 Task: Set the decoding Y coordinate for the DVB subtitles decoder to -2.
Action: Mouse moved to (101, 13)
Screenshot: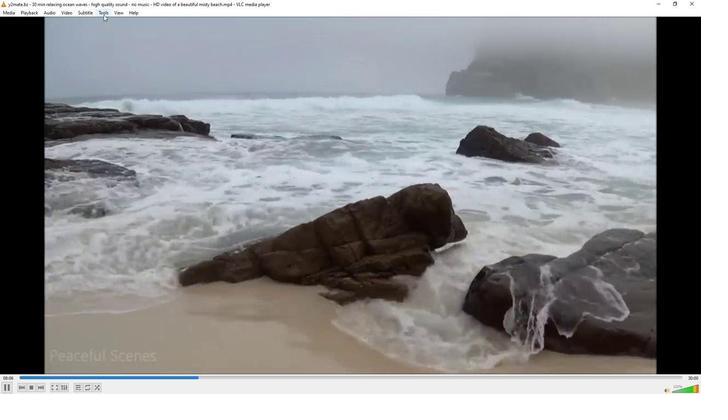 
Action: Mouse pressed left at (101, 13)
Screenshot: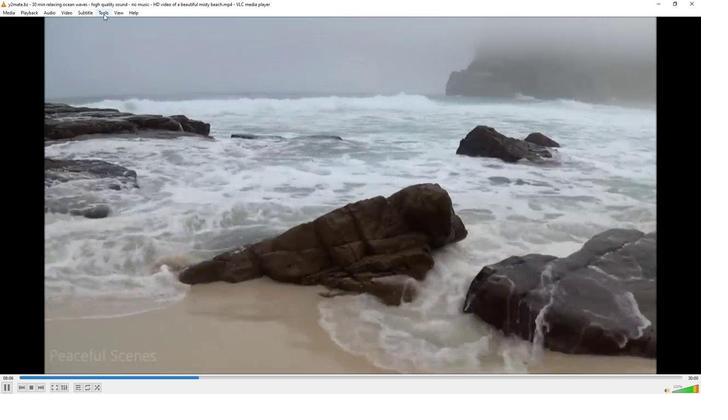 
Action: Mouse moved to (116, 97)
Screenshot: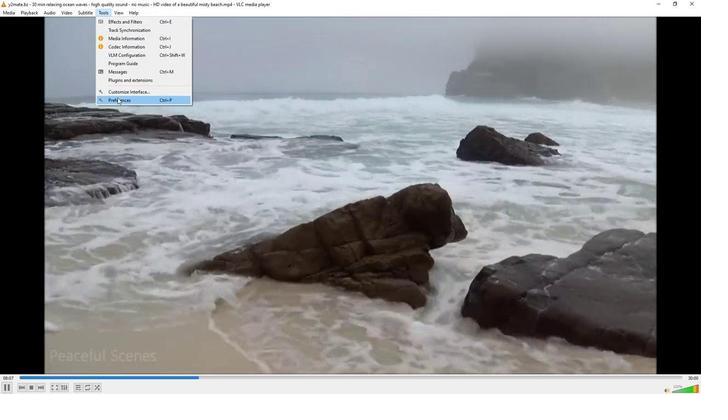 
Action: Mouse pressed left at (116, 97)
Screenshot: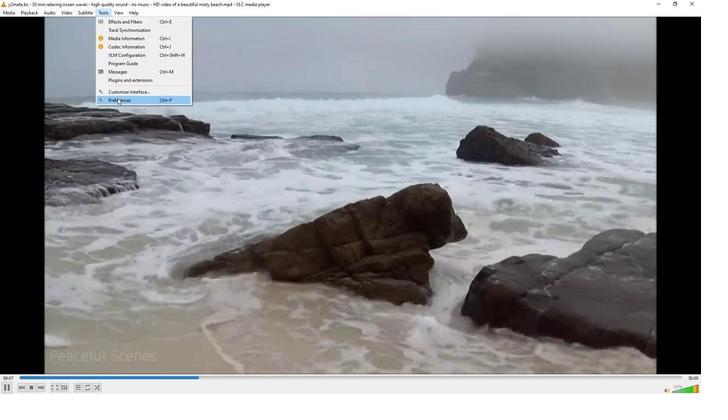 
Action: Mouse moved to (192, 303)
Screenshot: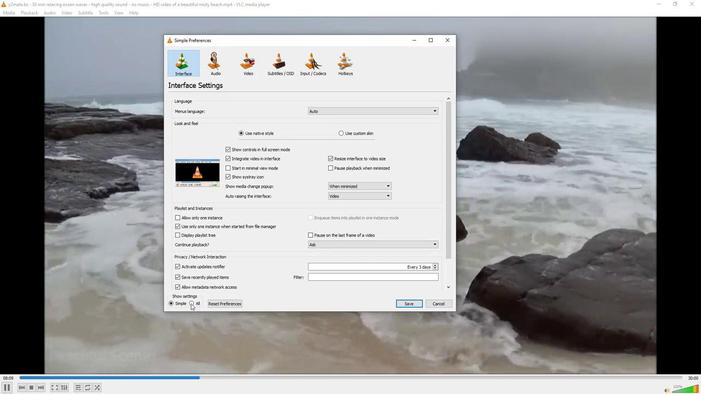 
Action: Mouse pressed left at (192, 303)
Screenshot: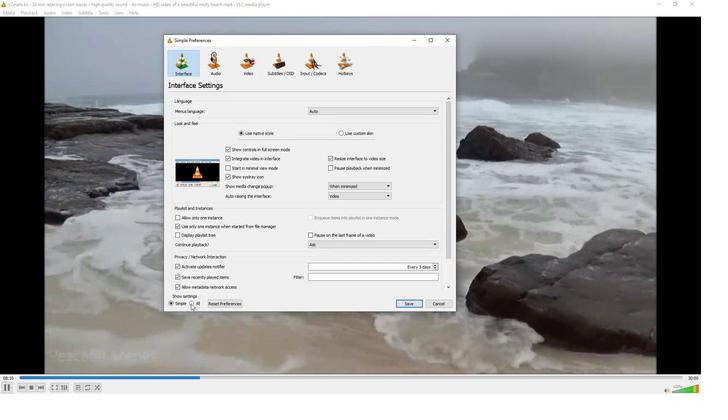 
Action: Mouse moved to (179, 198)
Screenshot: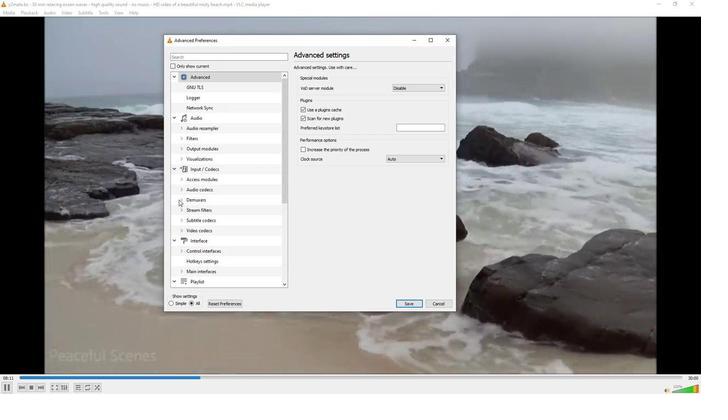 
Action: Mouse pressed left at (179, 198)
Screenshot: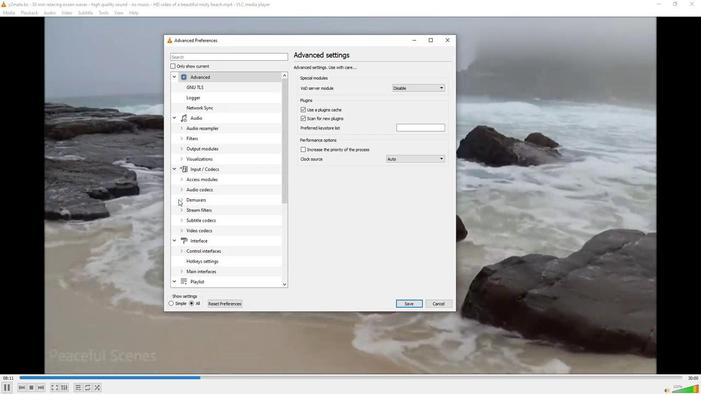 
Action: Mouse moved to (203, 225)
Screenshot: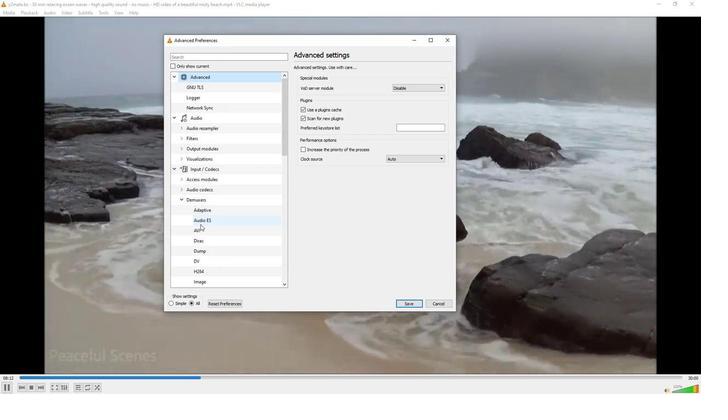
Action: Mouse scrolled (203, 225) with delta (0, 0)
Screenshot: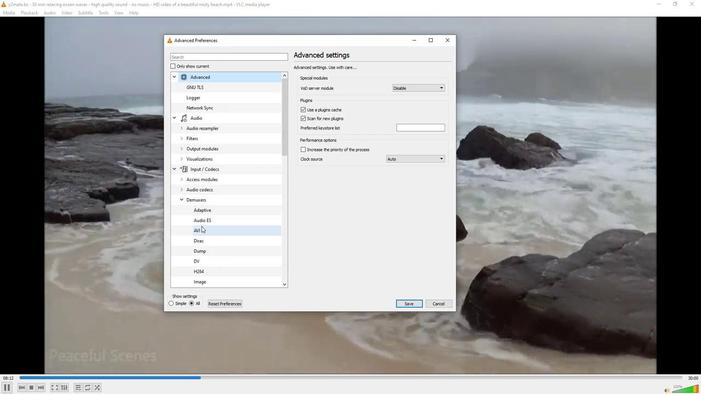 
Action: Mouse scrolled (203, 225) with delta (0, 0)
Screenshot: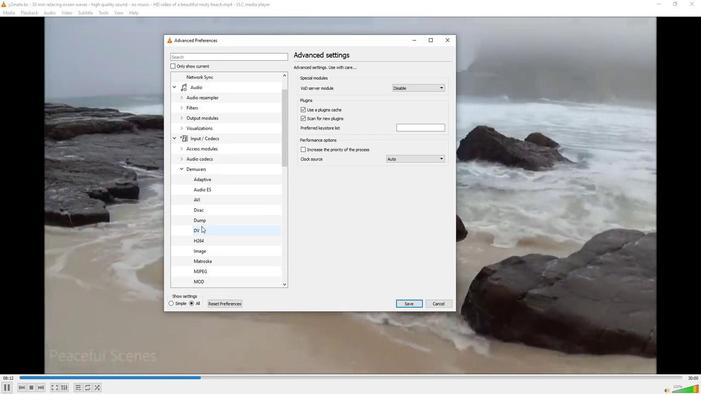 
Action: Mouse scrolled (203, 225) with delta (0, 0)
Screenshot: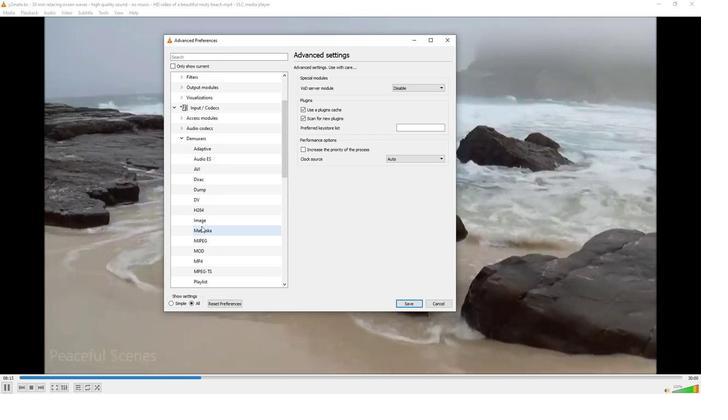 
Action: Mouse scrolled (203, 225) with delta (0, 0)
Screenshot: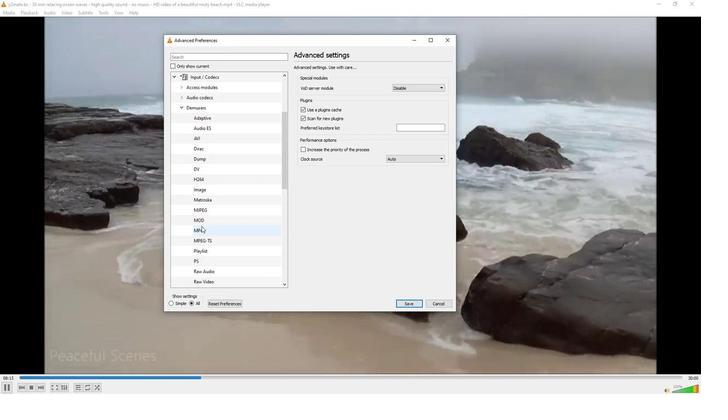 
Action: Mouse scrolled (203, 225) with delta (0, 0)
Screenshot: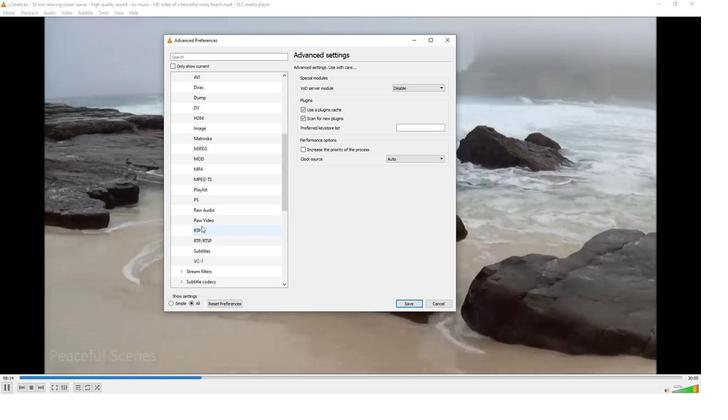 
Action: Mouse moved to (181, 282)
Screenshot: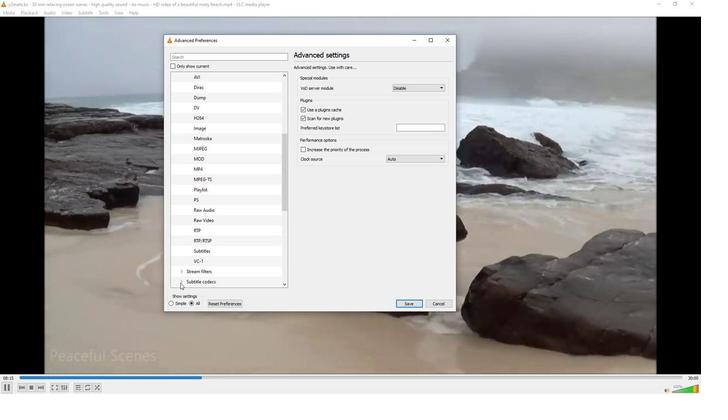 
Action: Mouse pressed left at (181, 282)
Screenshot: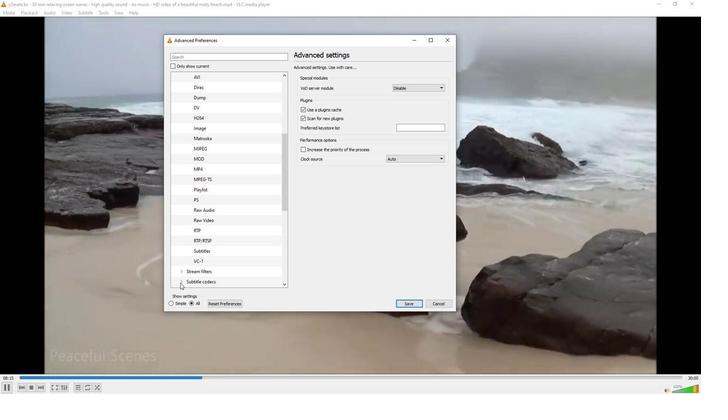 
Action: Mouse moved to (198, 270)
Screenshot: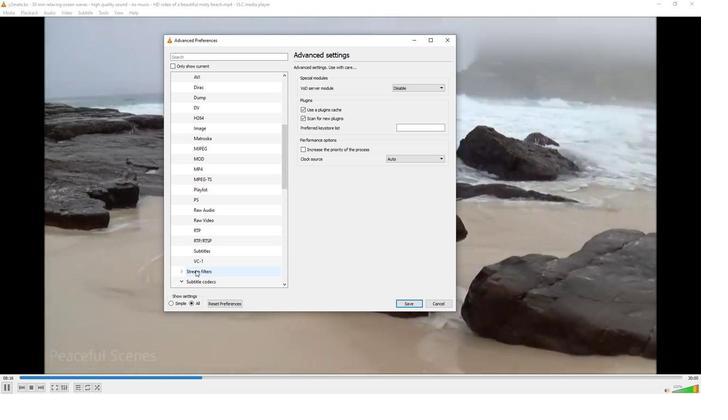 
Action: Mouse scrolled (198, 269) with delta (0, 0)
Screenshot: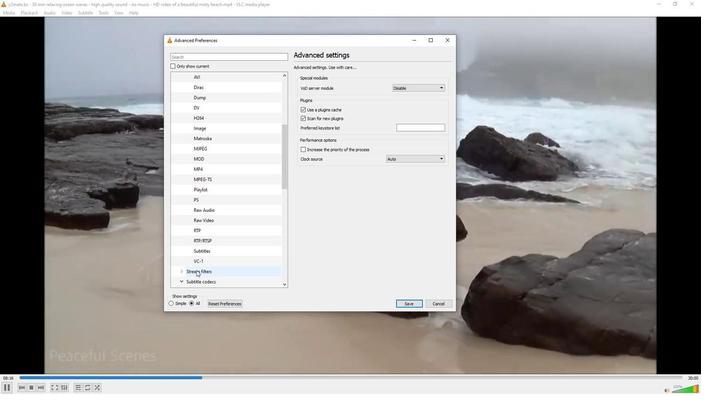 
Action: Mouse scrolled (198, 269) with delta (0, 0)
Screenshot: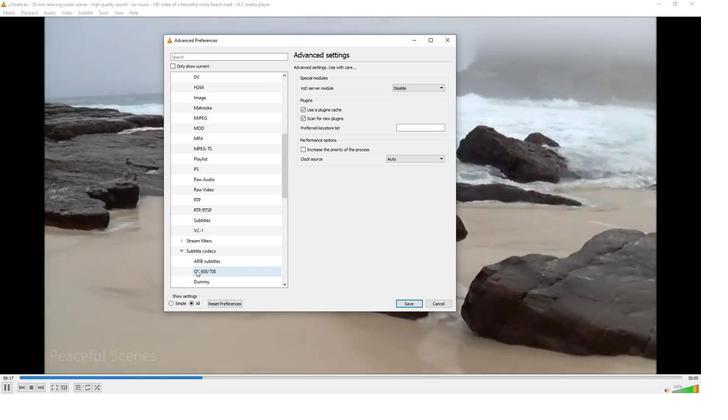
Action: Mouse moved to (204, 262)
Screenshot: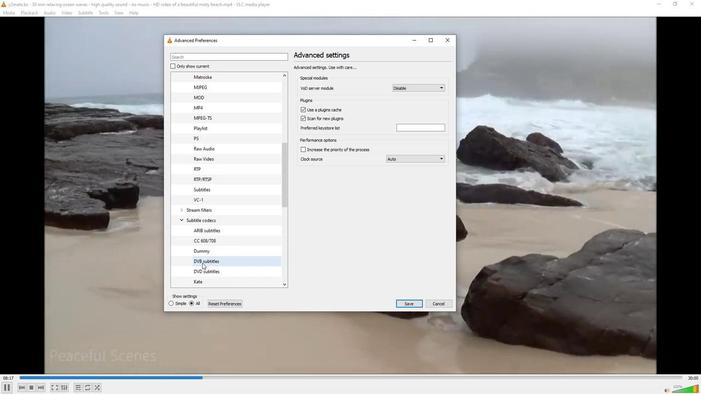 
Action: Mouse pressed left at (204, 262)
Screenshot: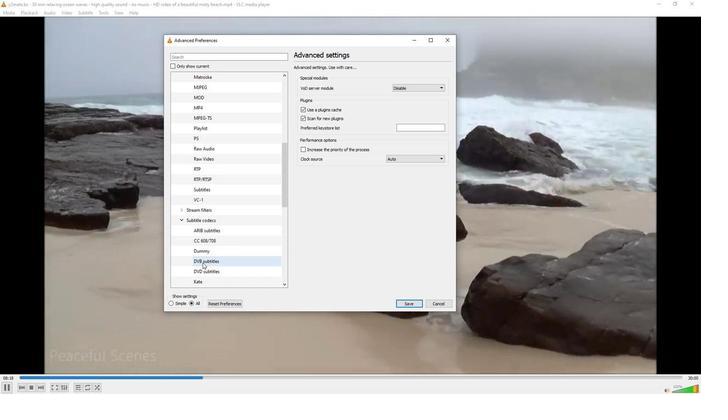 
Action: Mouse moved to (457, 100)
Screenshot: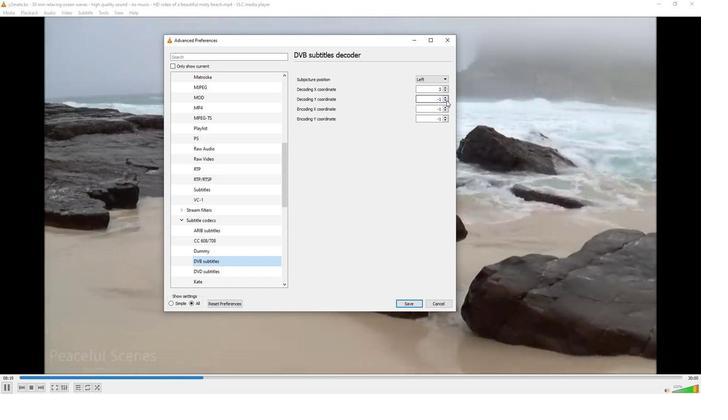 
Action: Mouse pressed left at (457, 100)
Screenshot: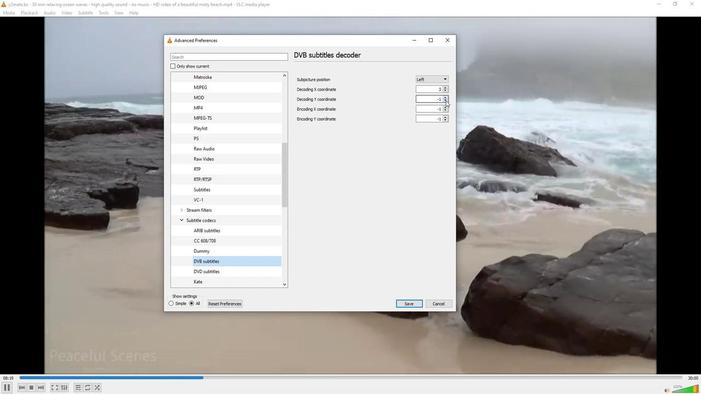 
Action: Mouse moved to (429, 116)
Screenshot: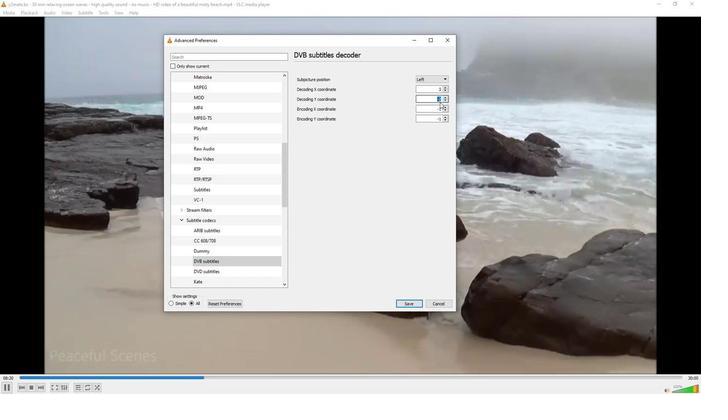 
